 Task: Make in the project AgileEdge a sprint 'On-call Support Sprint'. Create in the project AgileEdge a sprint 'On-call Support Sprint'. Add in the project AgileEdge a sprint 'On-call Support Sprint'
Action: Mouse moved to (254, 68)
Screenshot: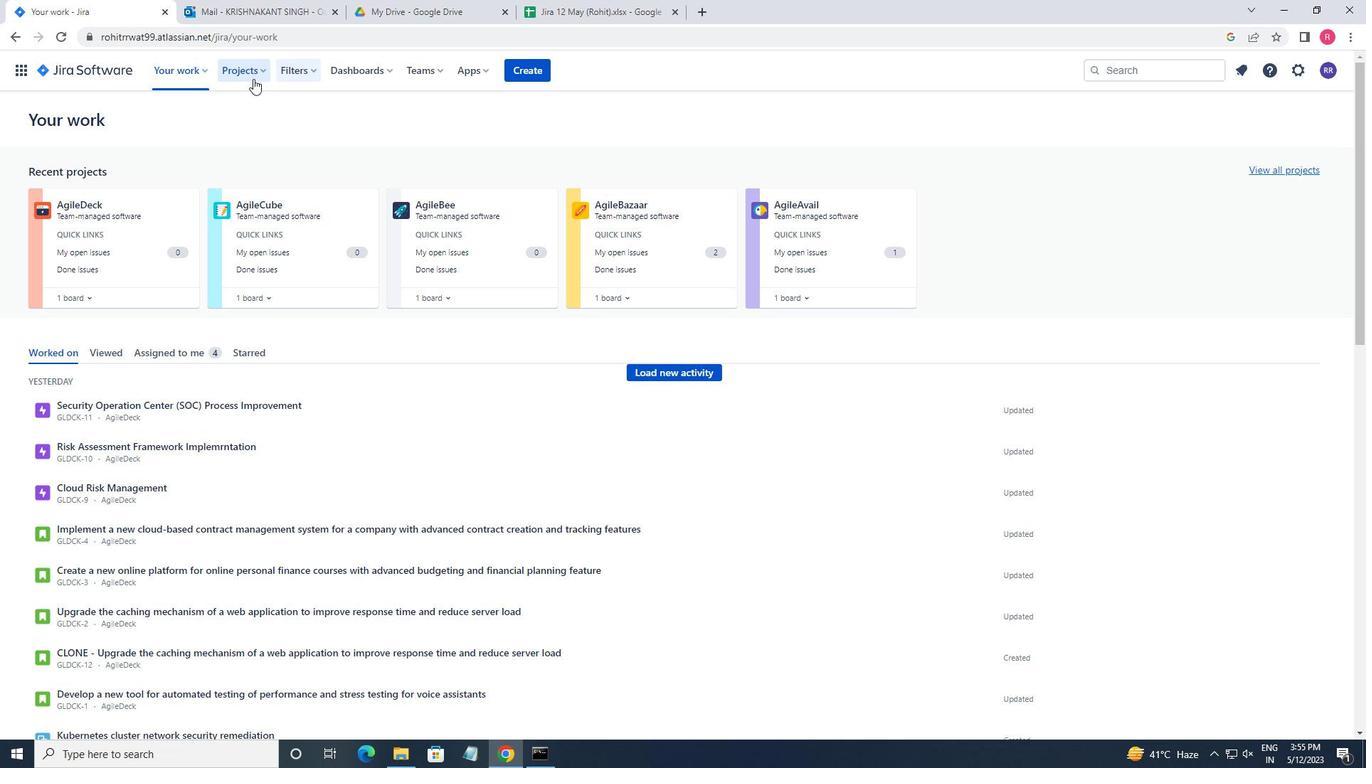
Action: Mouse pressed left at (254, 68)
Screenshot: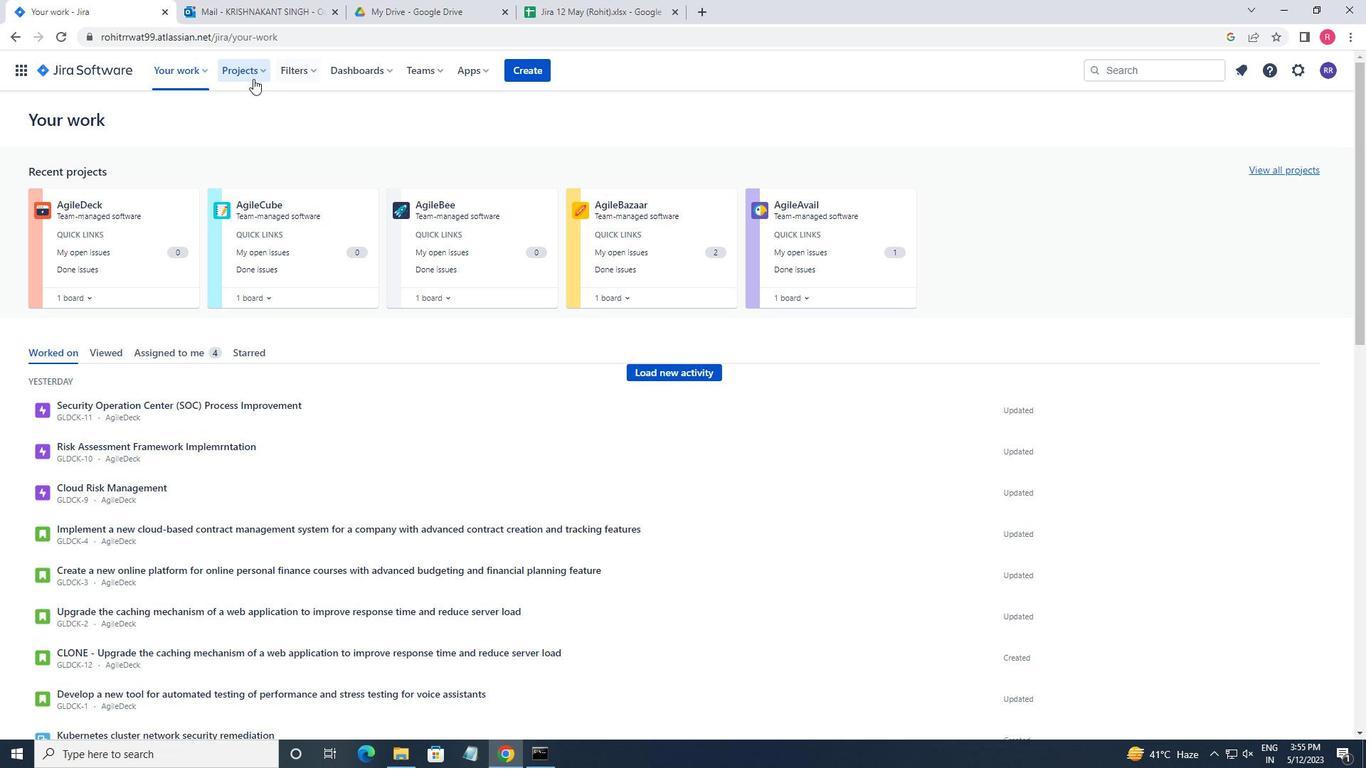 
Action: Mouse moved to (251, 147)
Screenshot: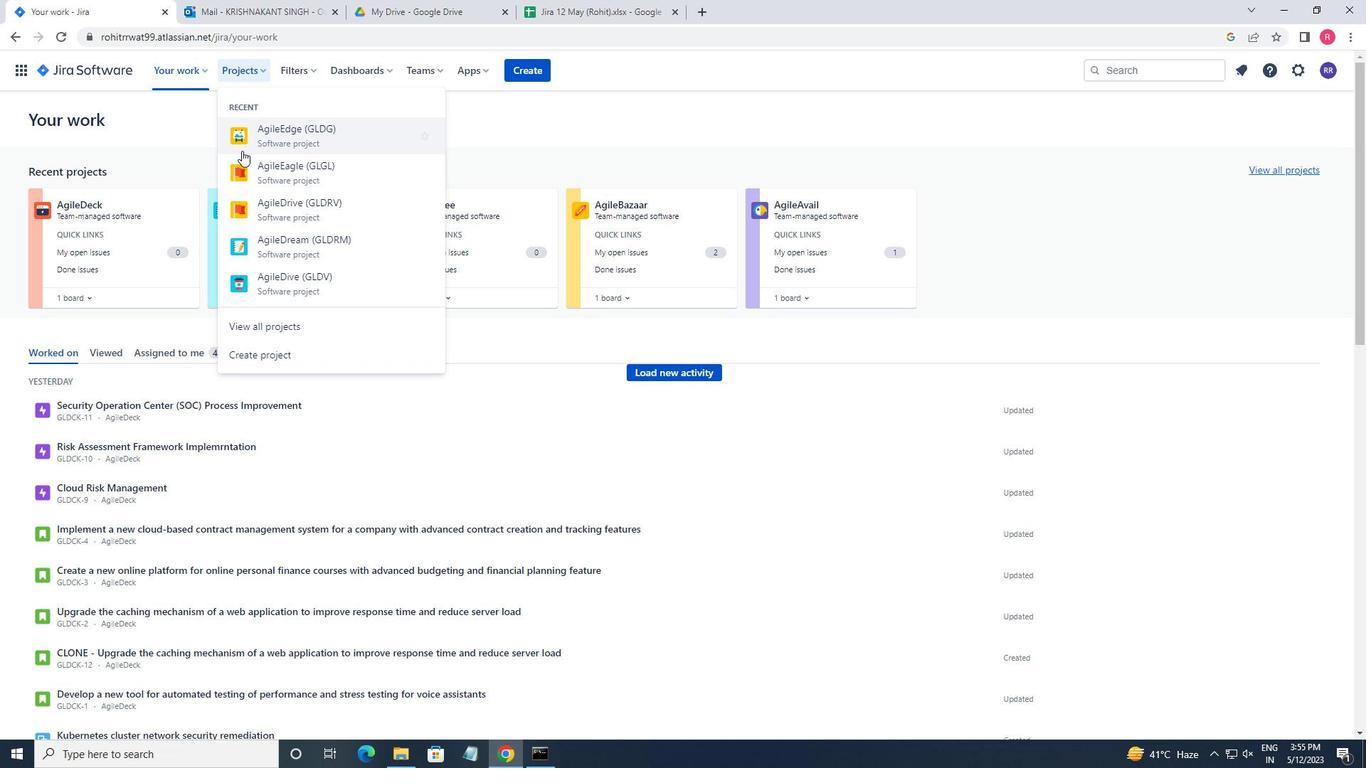 
Action: Mouse pressed left at (251, 147)
Screenshot: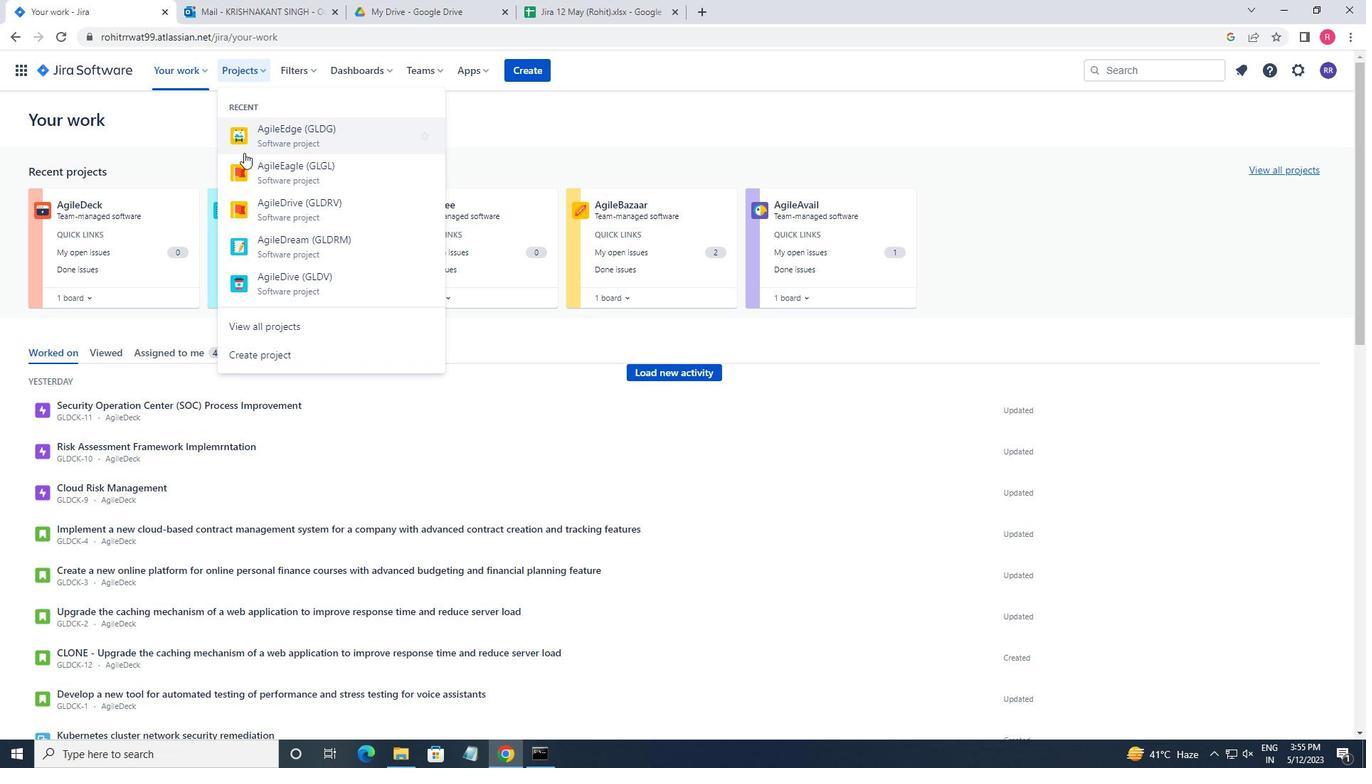 
Action: Mouse moved to (93, 206)
Screenshot: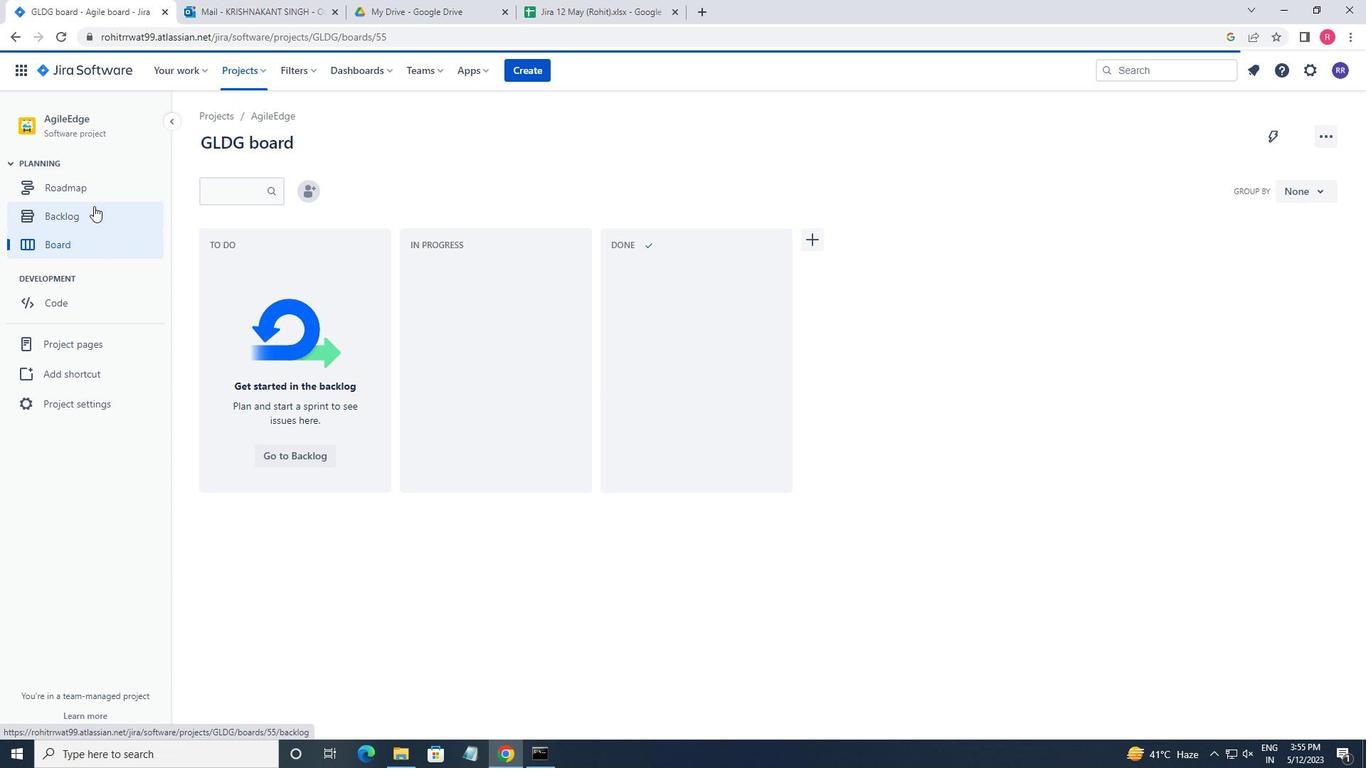 
Action: Mouse pressed left at (93, 206)
Screenshot: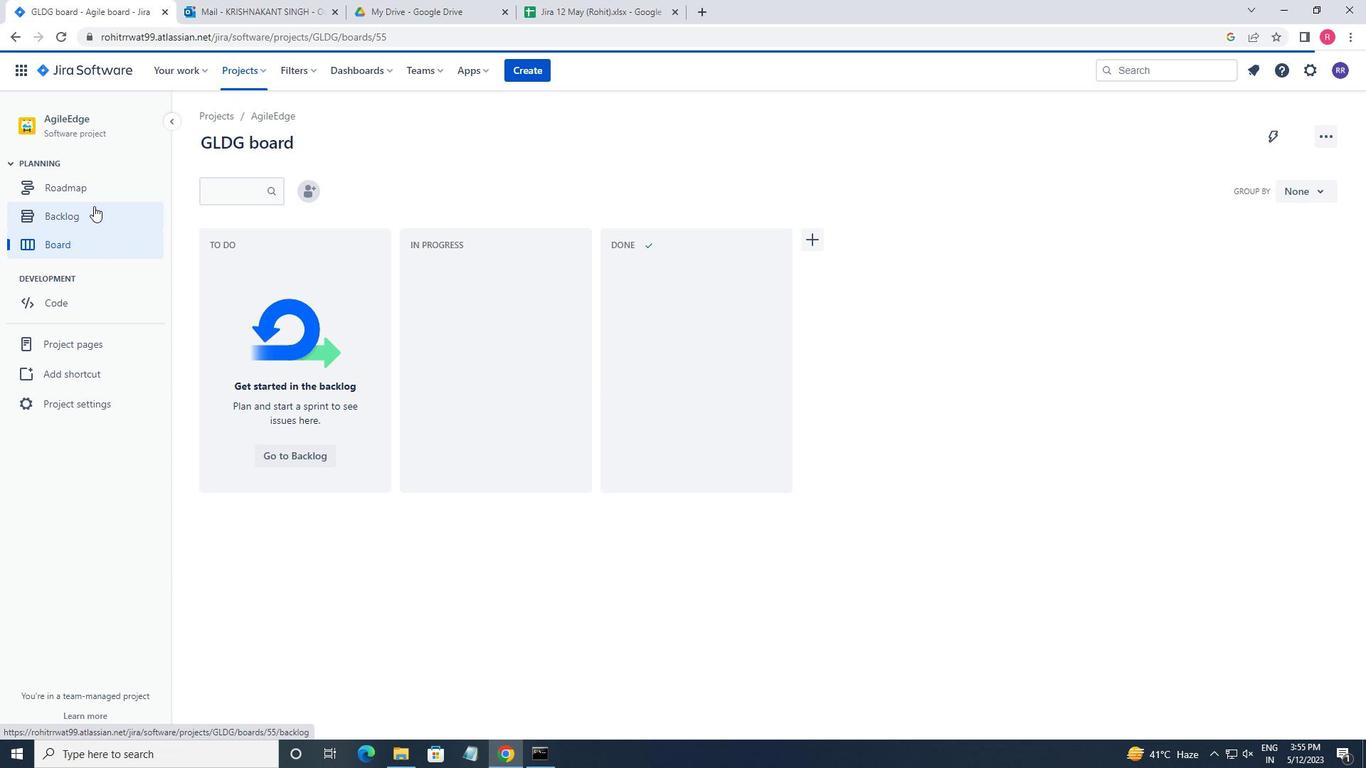 
Action: Mouse moved to (498, 231)
Screenshot: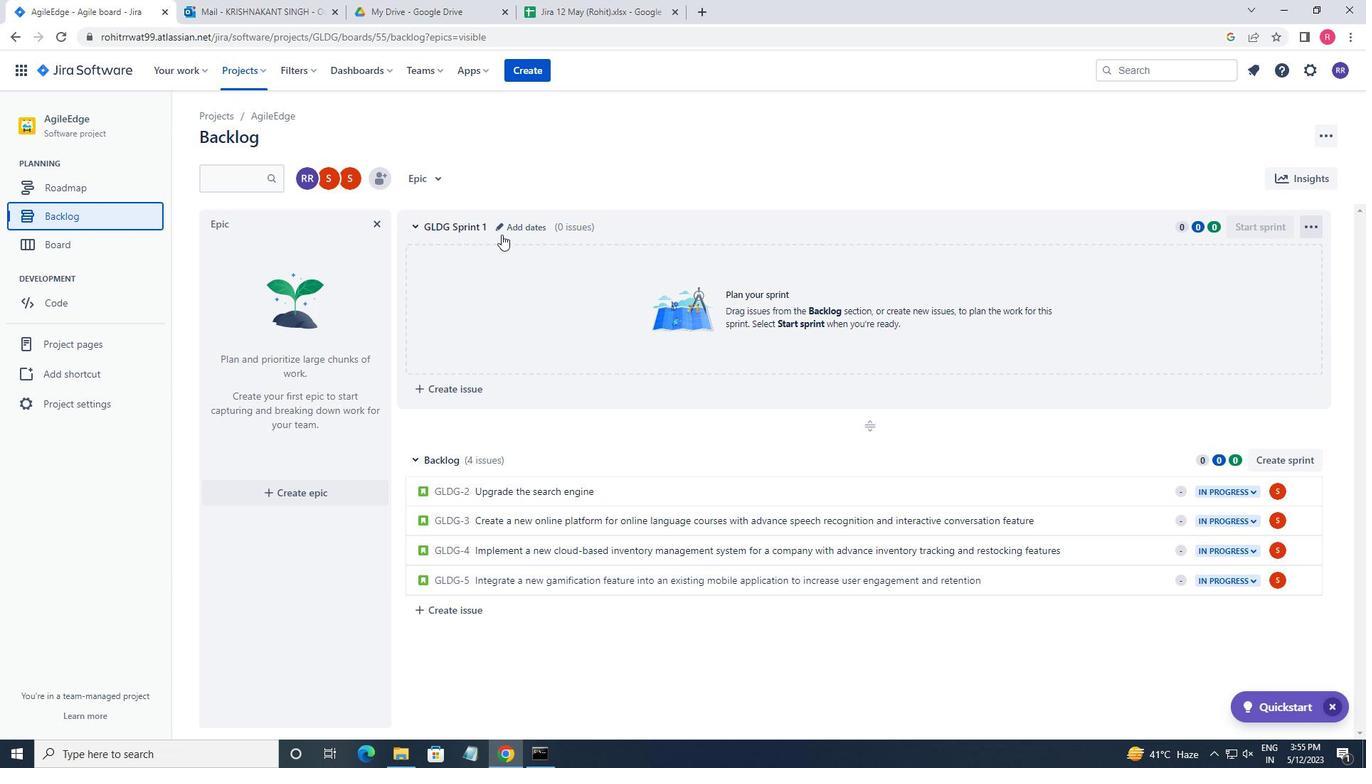 
Action: Mouse pressed left at (498, 231)
Screenshot: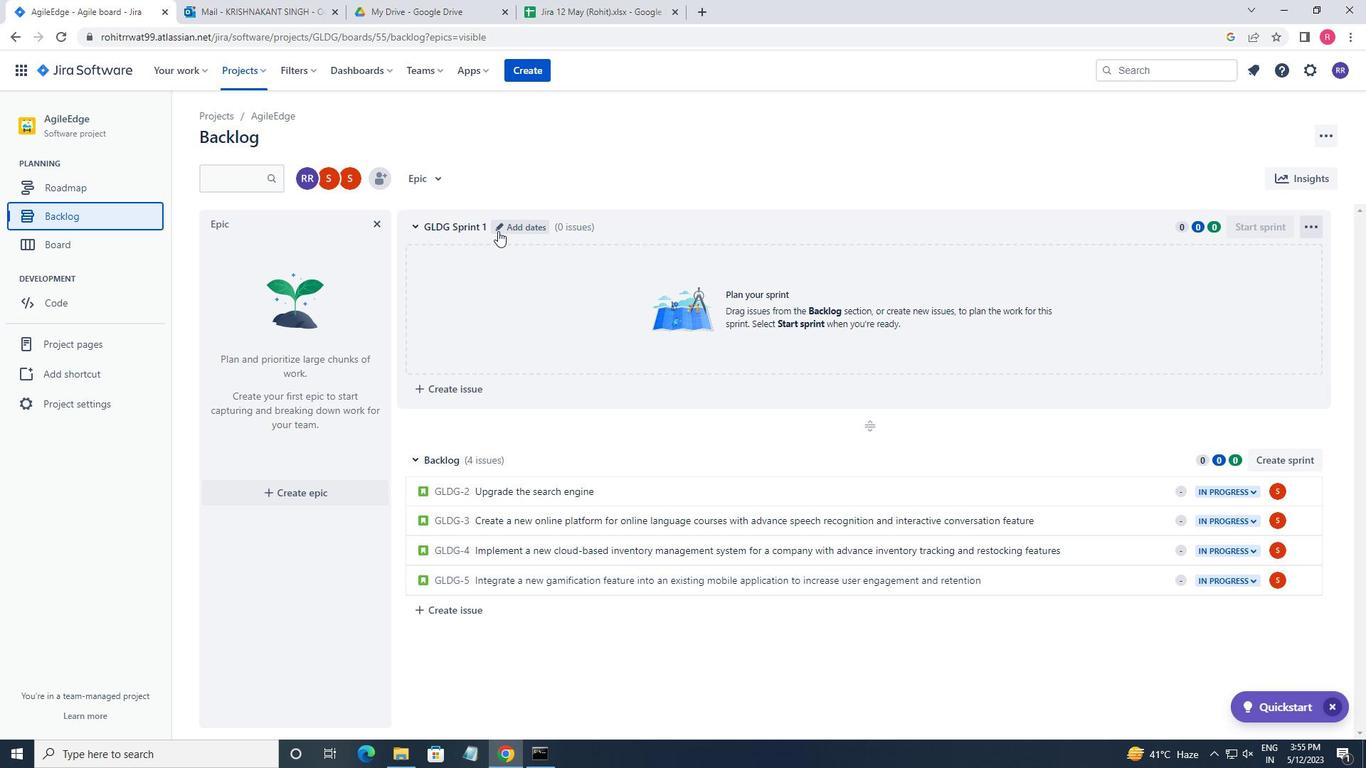 
Action: Key pressed <Key.backspace><Key.backspace><Key.backspace><Key.backspace><Key.backspace><Key.backspace><Key.backspace><Key.backspace><Key.backspace><Key.backspace><Key.backspace><Key.backspace><Key.backspace><Key.backspace><Key.backspace><Key.backspace><Key.backspace><Key.backspace><Key.backspace><Key.backspace><Key.backspace><Key.backspace><Key.backspace><Key.backspace><Key.backspace><Key.shift_r>On-call<Key.space><Key.shift>SUPPORT<Key.space><Key.shift>SPRINT
Screenshot: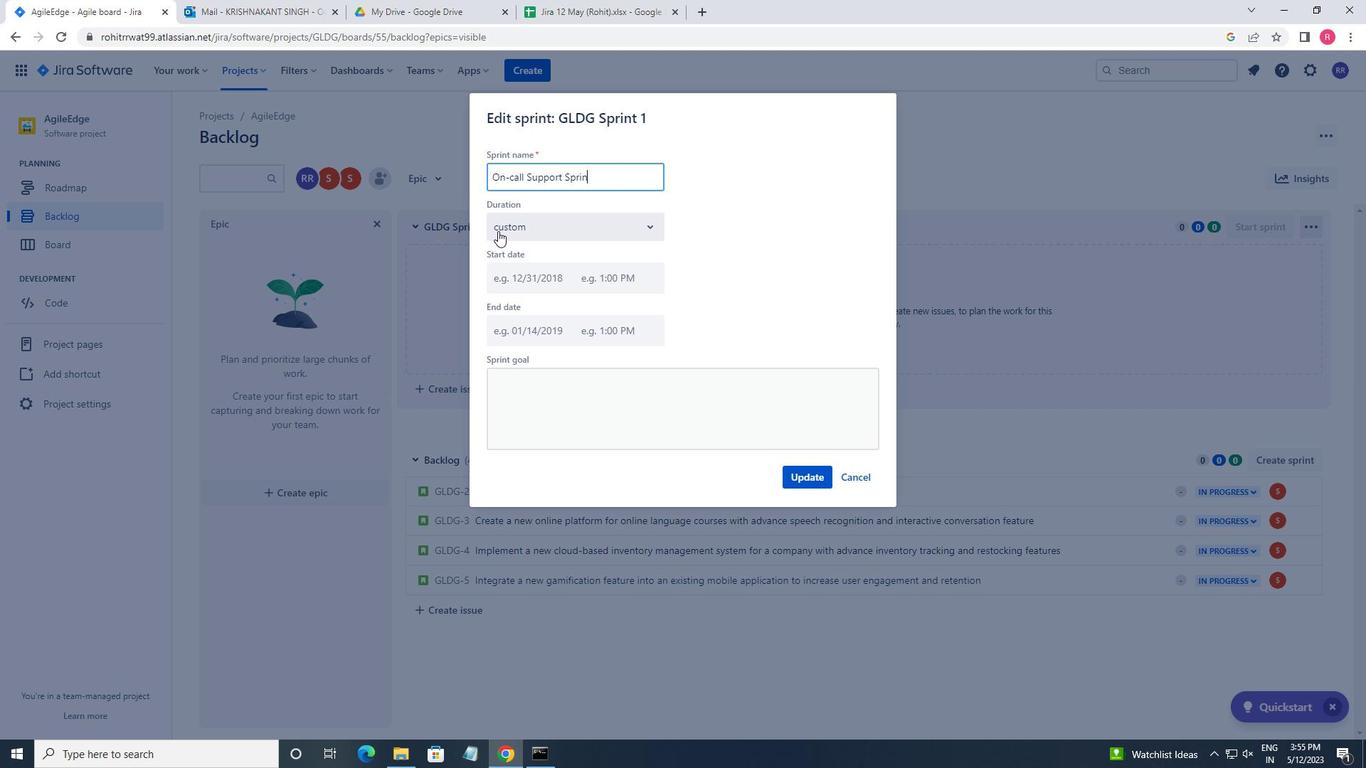 
Action: Mouse moved to (799, 483)
Screenshot: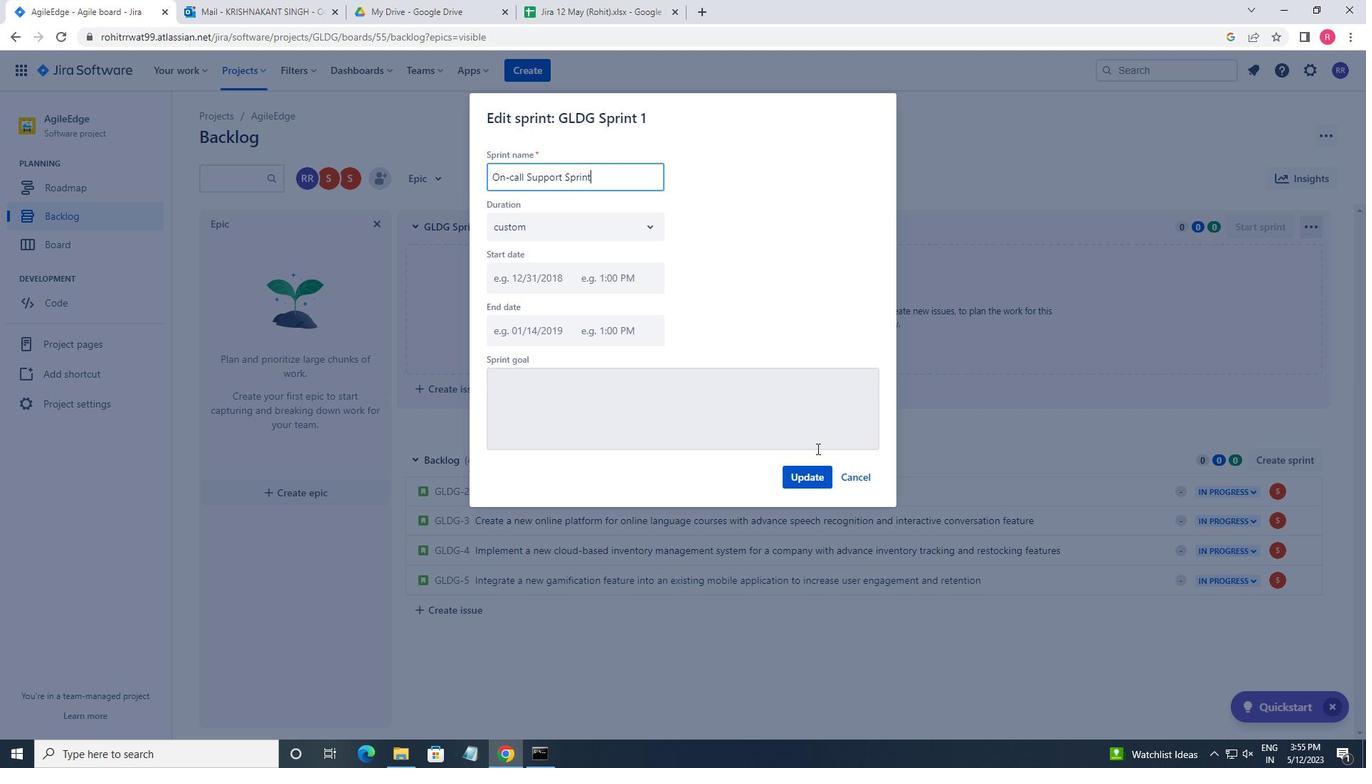 
Action: Mouse pressed left at (799, 483)
Screenshot: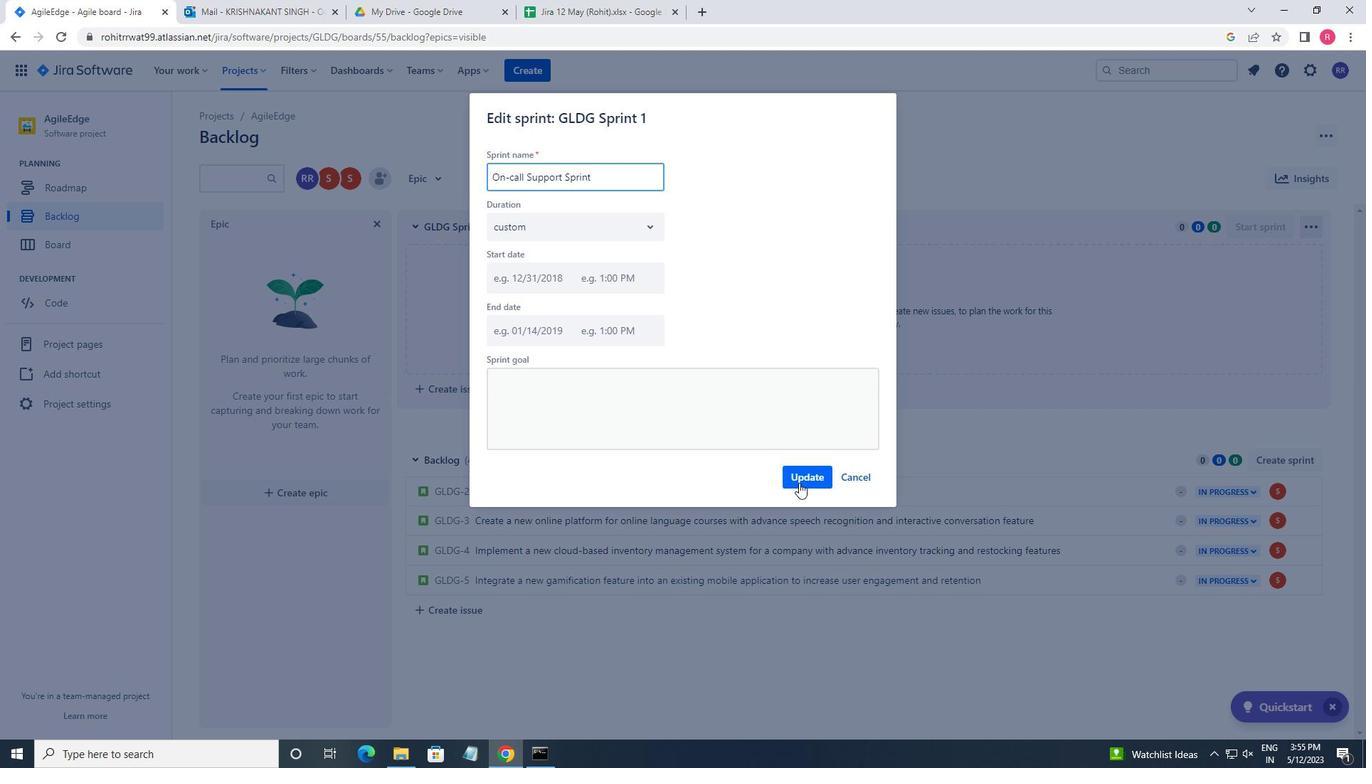 
Action: Mouse moved to (1267, 463)
Screenshot: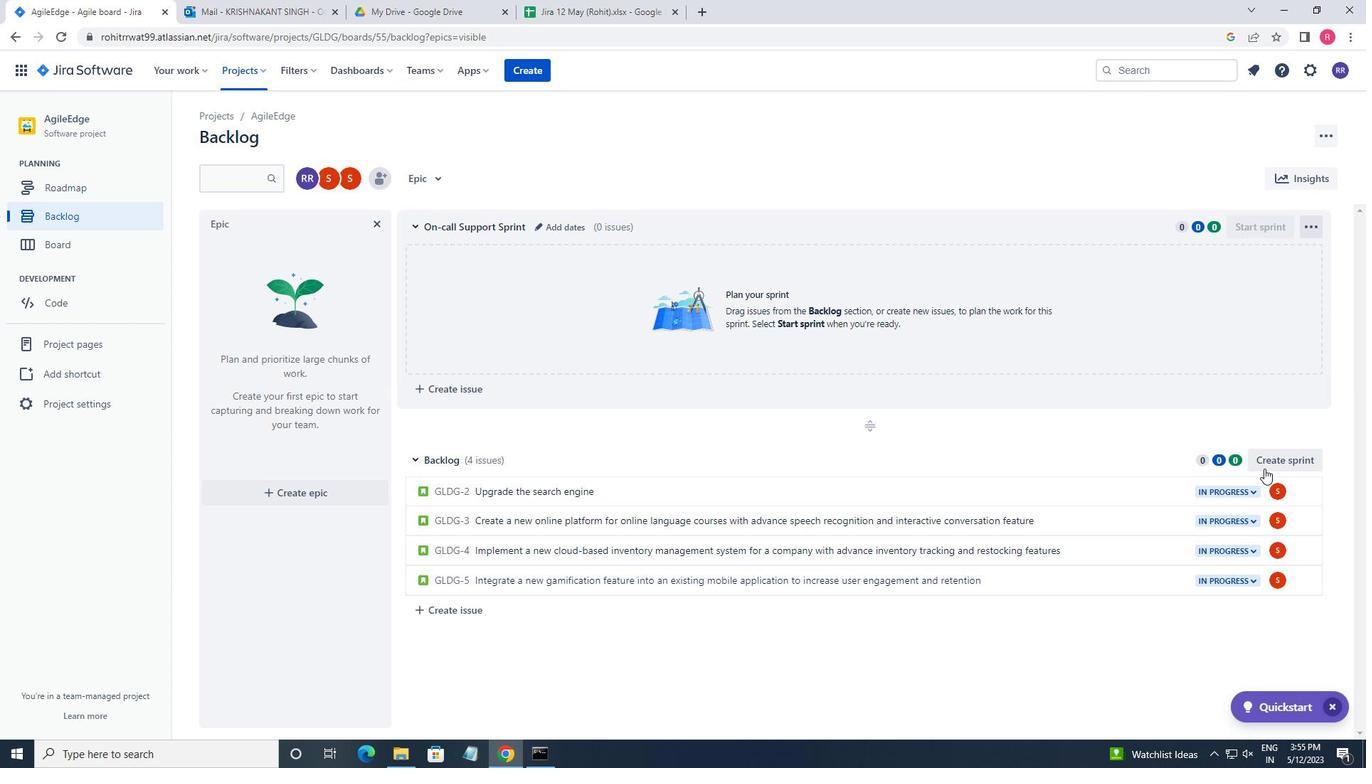 
Action: Mouse pressed left at (1267, 463)
Screenshot: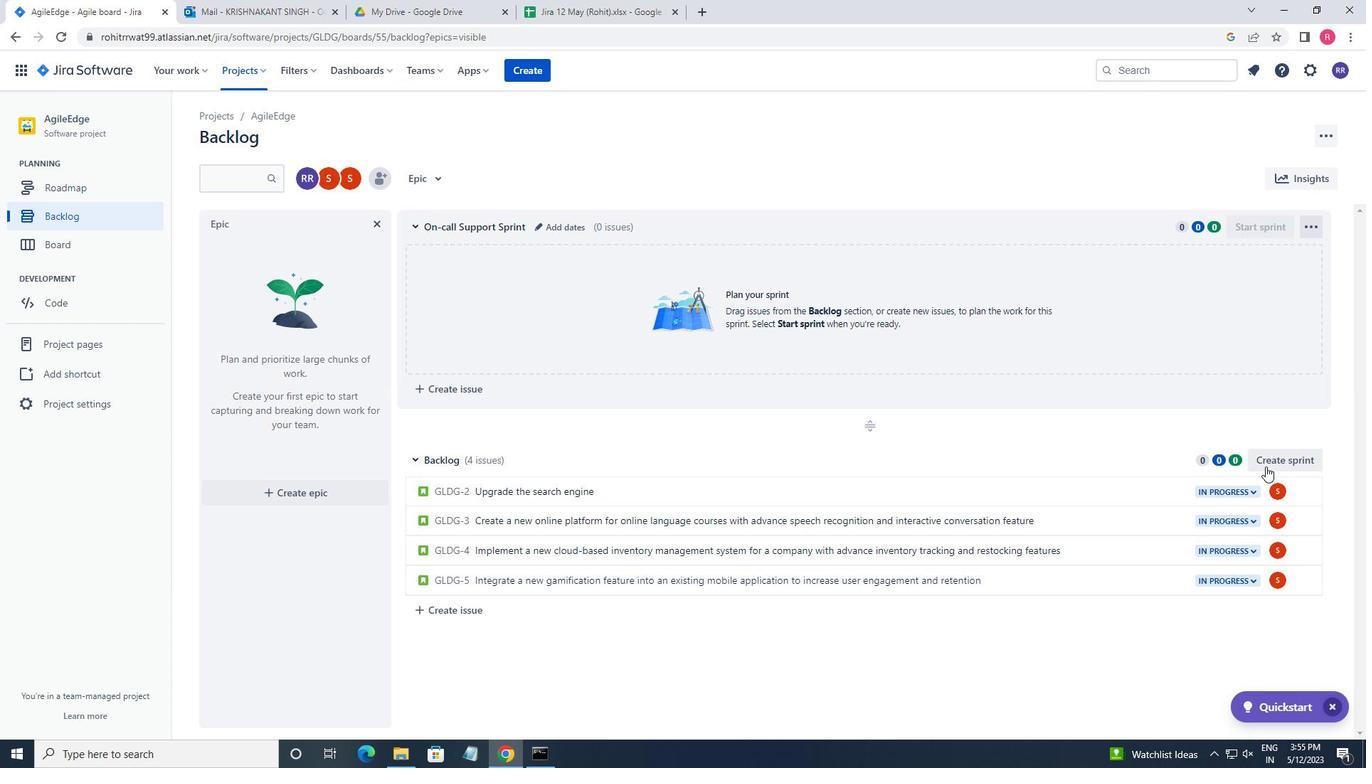 
Action: Mouse moved to (547, 461)
Screenshot: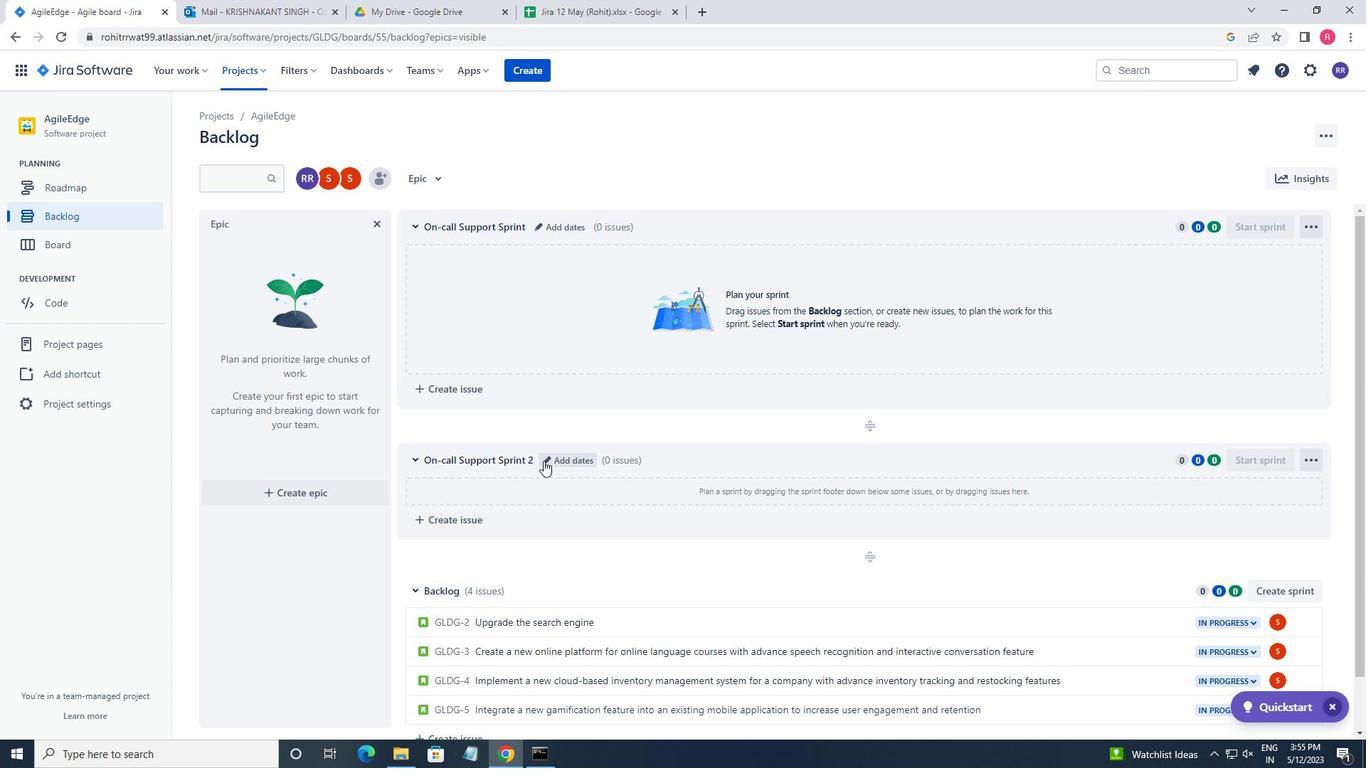 
Action: Mouse pressed left at (547, 461)
Screenshot: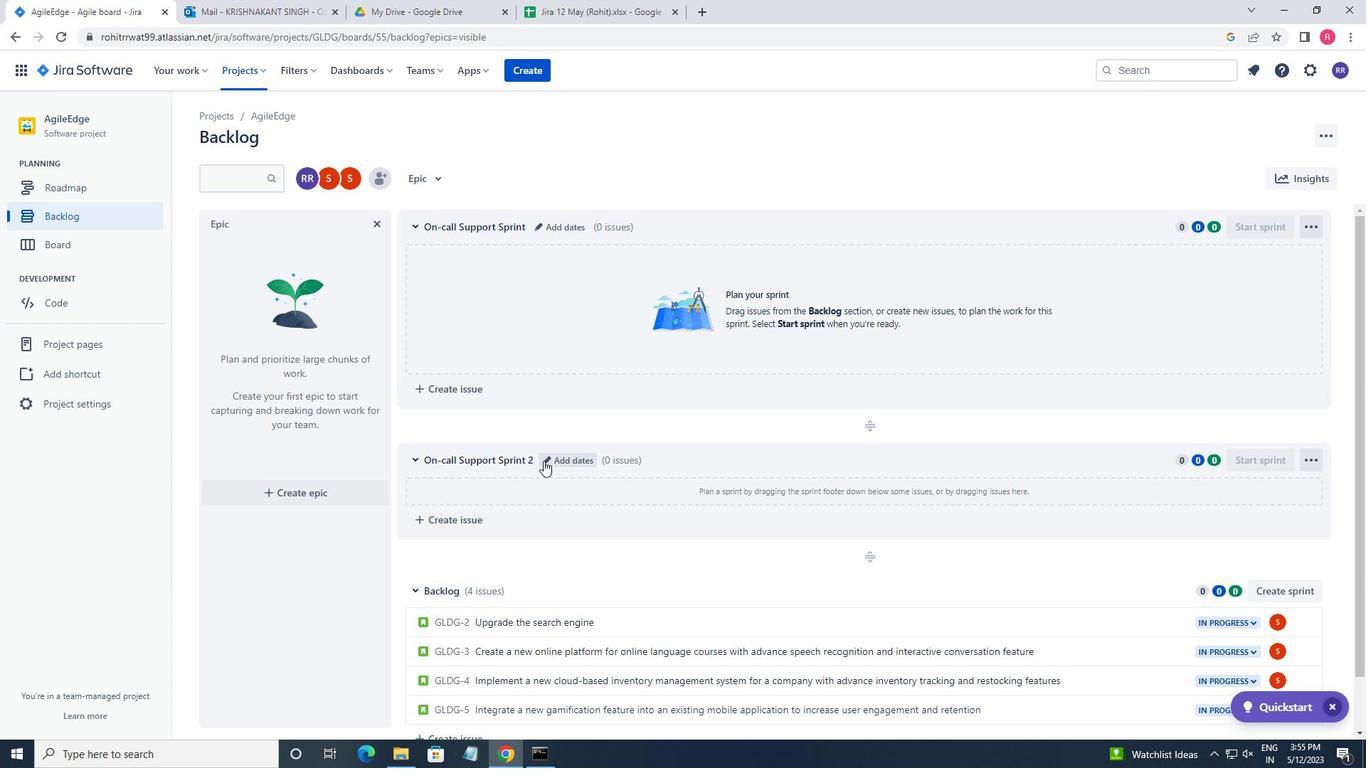 
Action: Mouse moved to (548, 461)
Screenshot: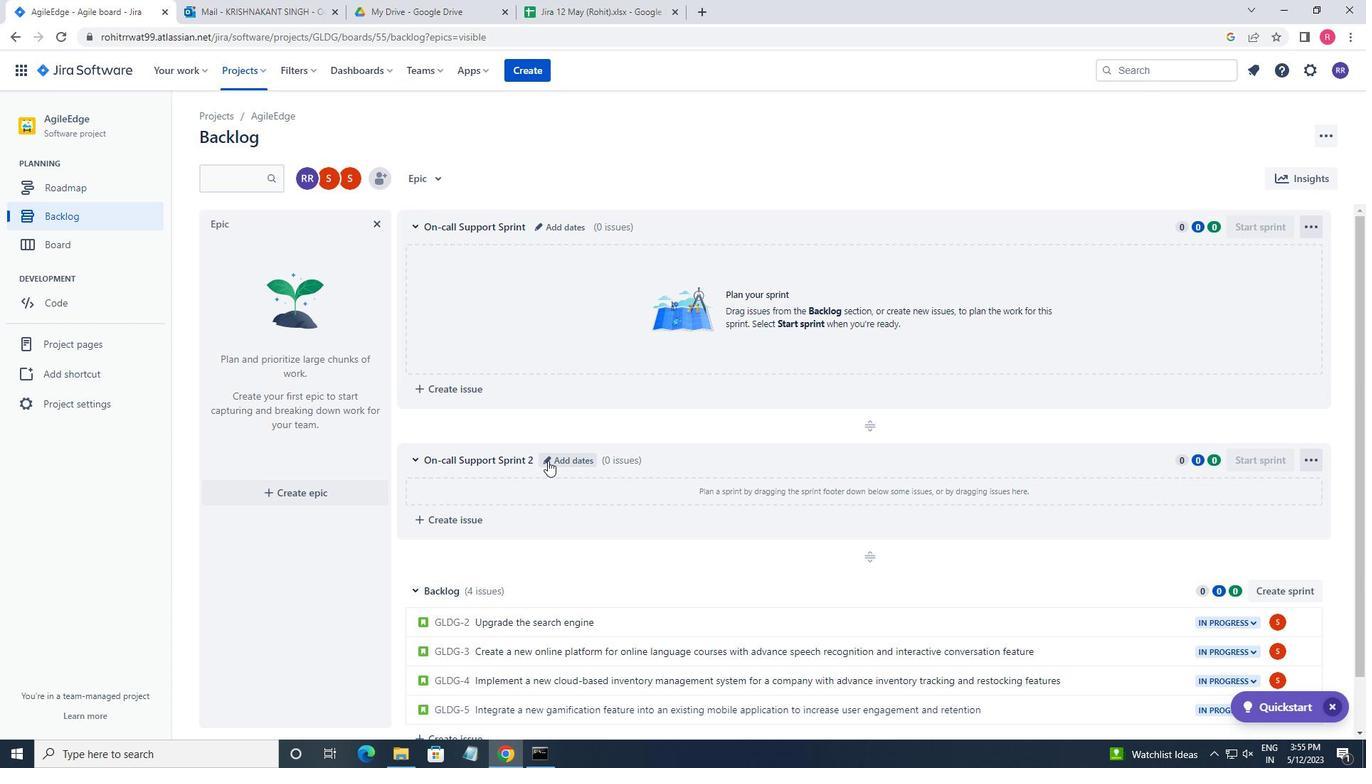 
Action: Key pressed <Key.backspace><Key.enter>
Screenshot: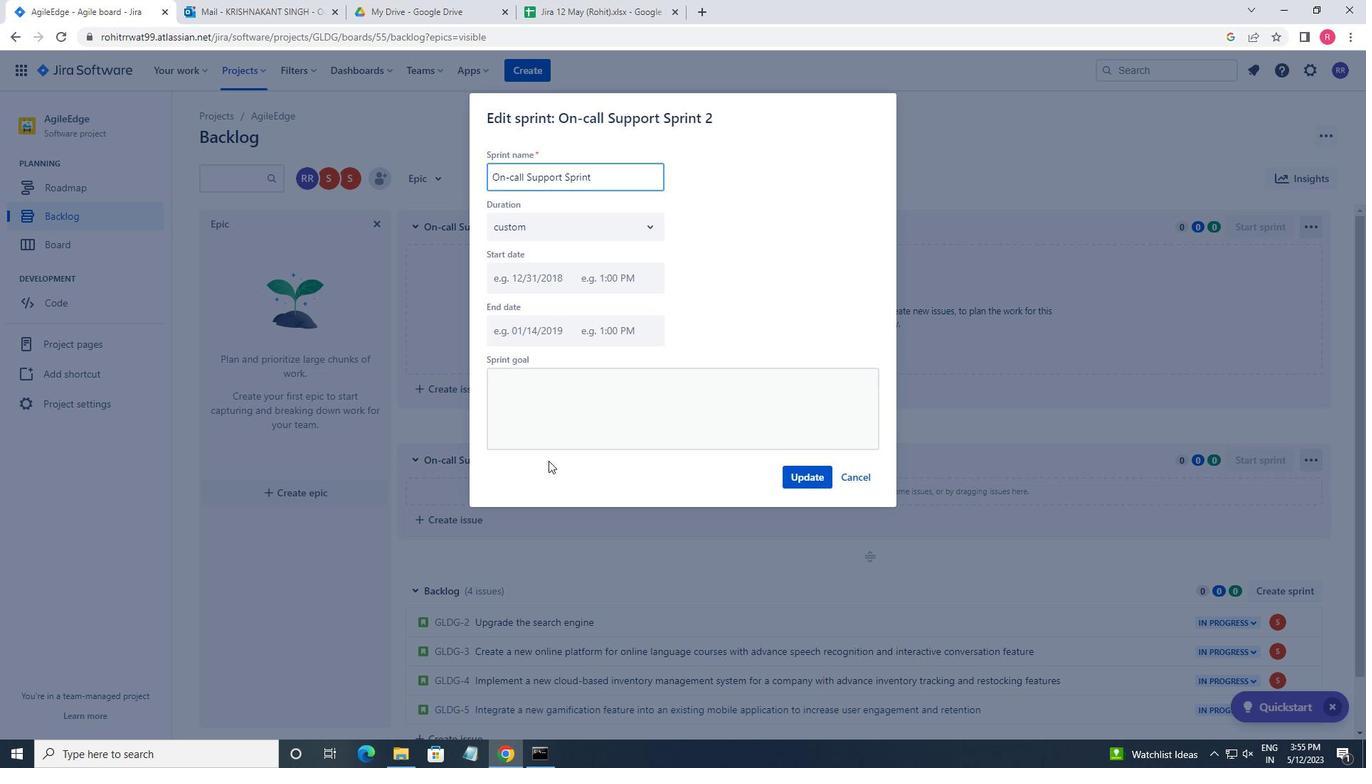 
Action: Mouse moved to (1297, 596)
Screenshot: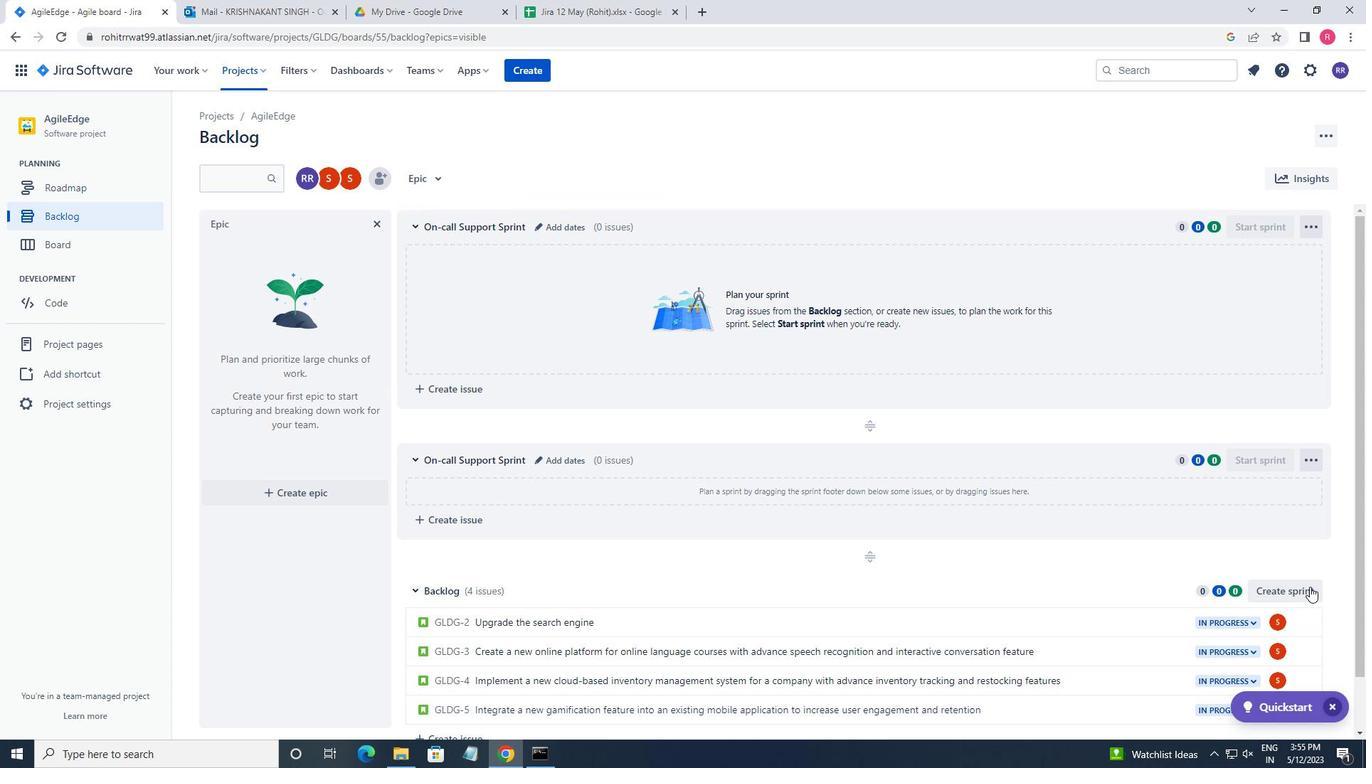 
Action: Mouse pressed left at (1297, 596)
Screenshot: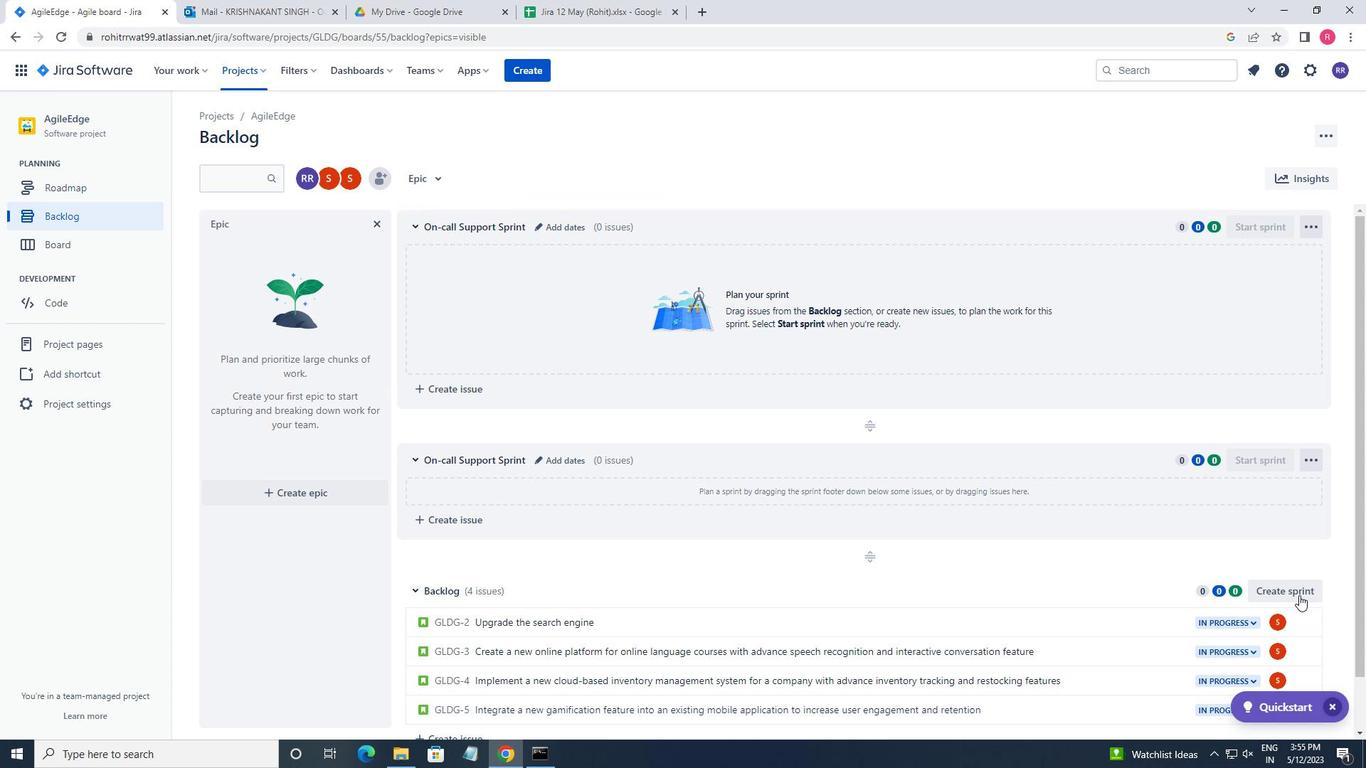 
Action: Mouse moved to (546, 597)
Screenshot: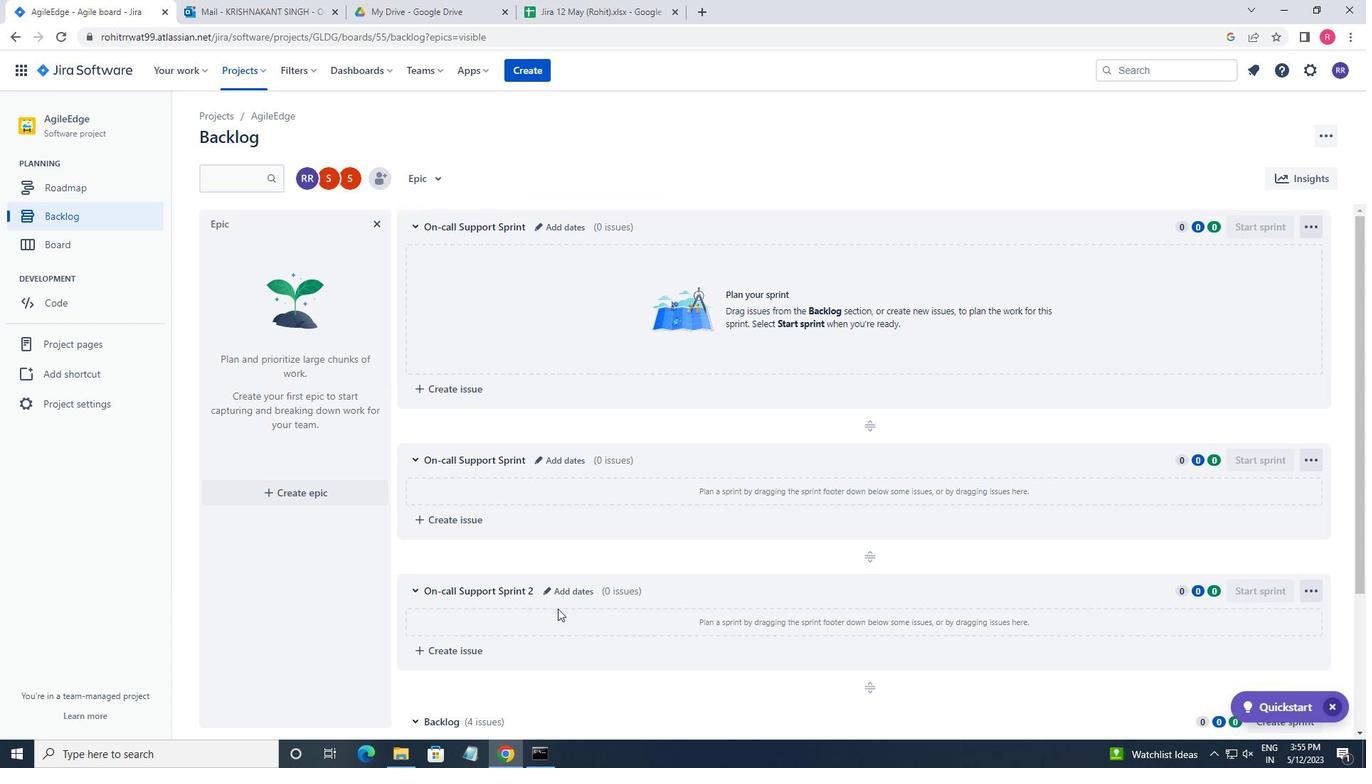 
Action: Mouse pressed left at (546, 597)
Screenshot: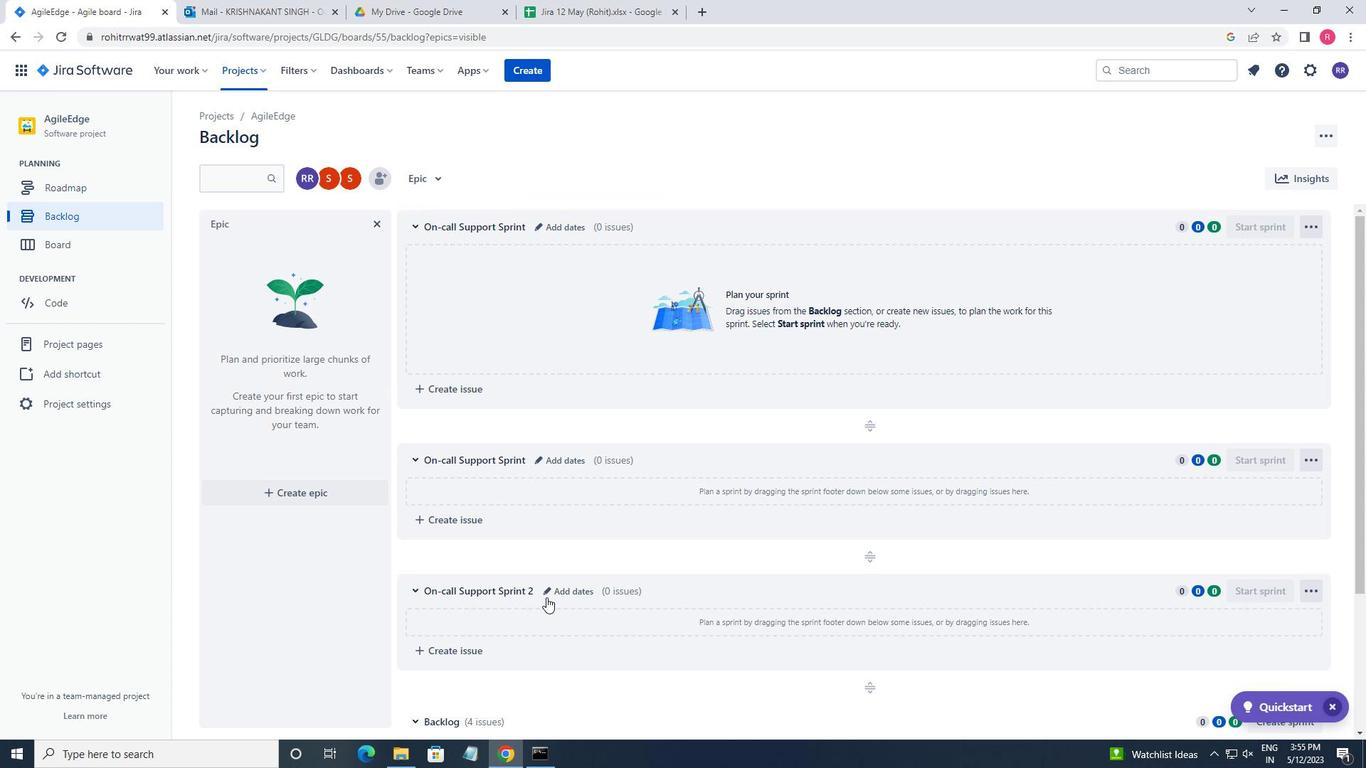 
Action: Mouse moved to (490, 449)
Screenshot: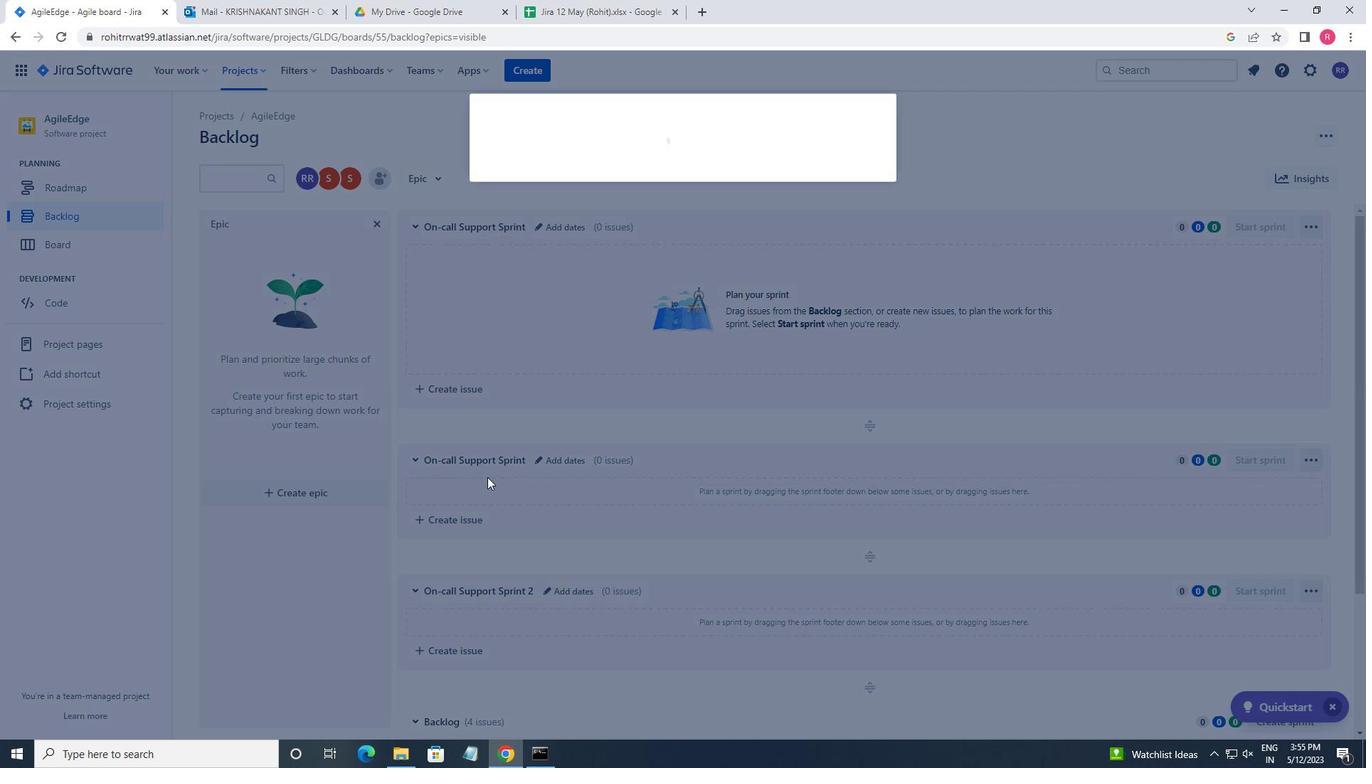 
Action: Key pressed <Key.backspace><Key.enter>
Screenshot: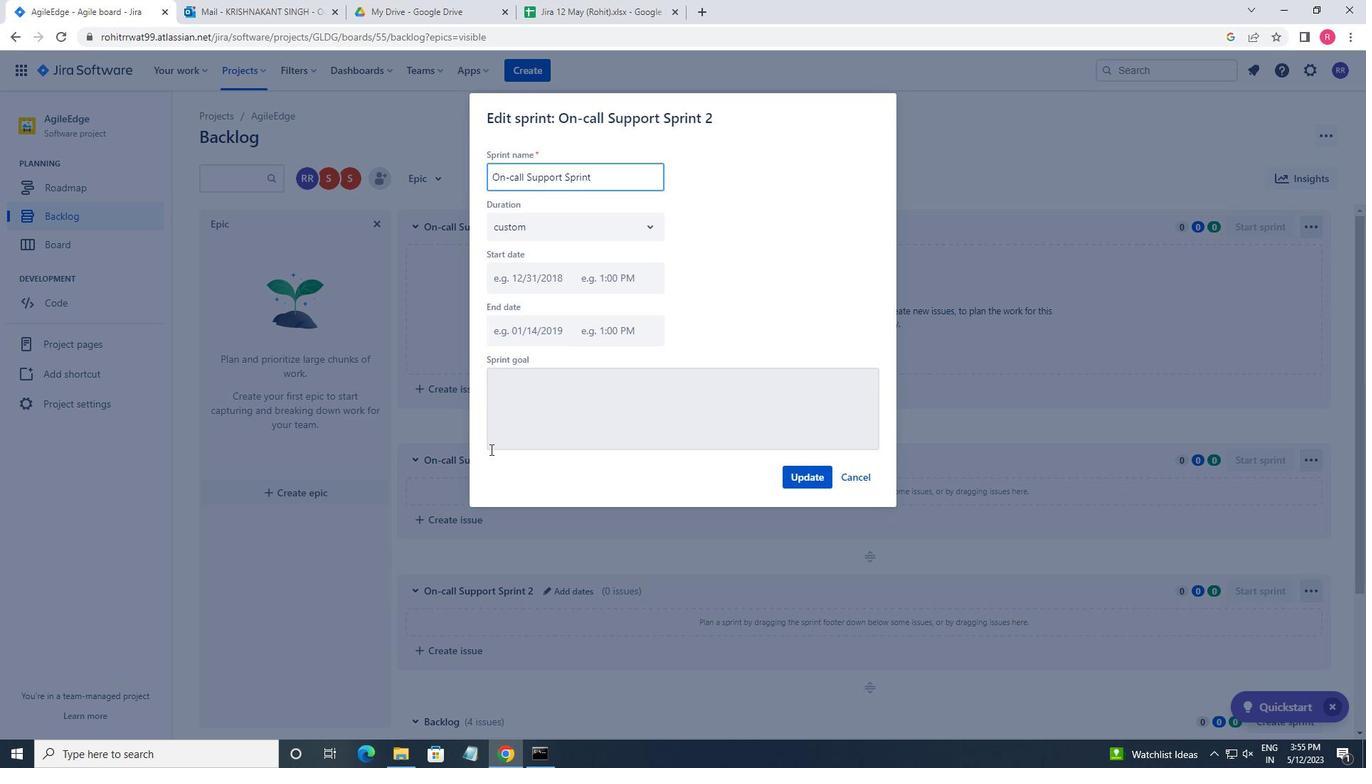 
